 Task: Add the task  Develop a custom data visualization tool for a company to the section API Design Sprint in the project AgileCollab and add a Due Date to the respective task as 2024/02/26
Action: Mouse moved to (698, 556)
Screenshot: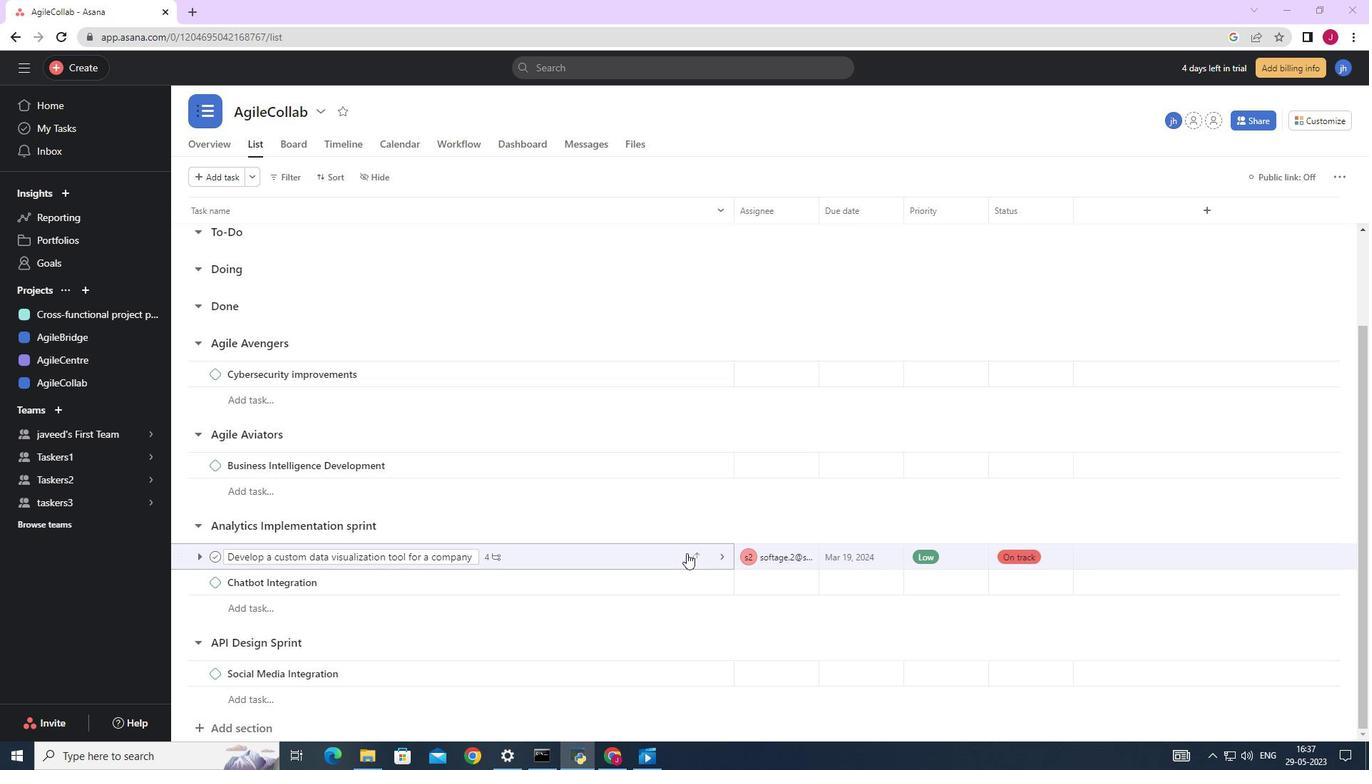 
Action: Mouse scrolled (698, 555) with delta (0, 0)
Screenshot: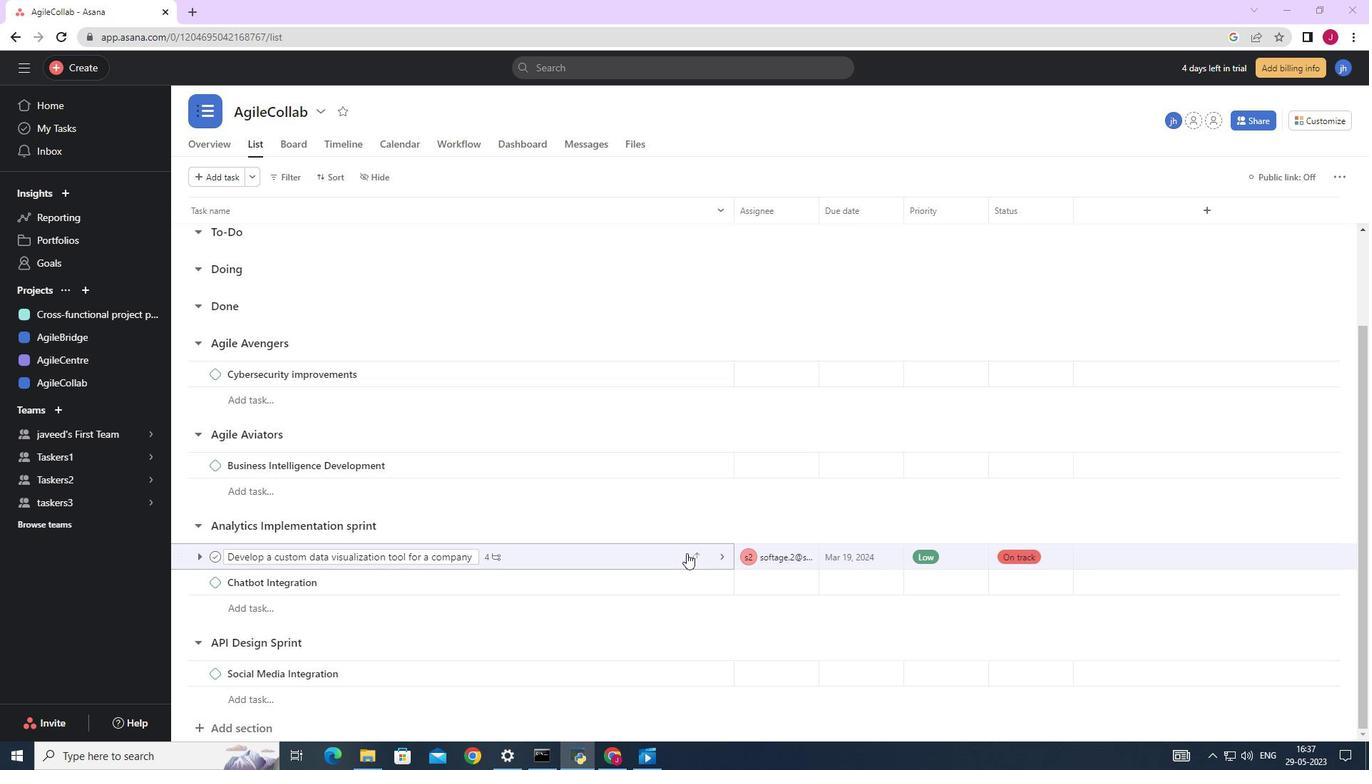 
Action: Mouse moved to (700, 558)
Screenshot: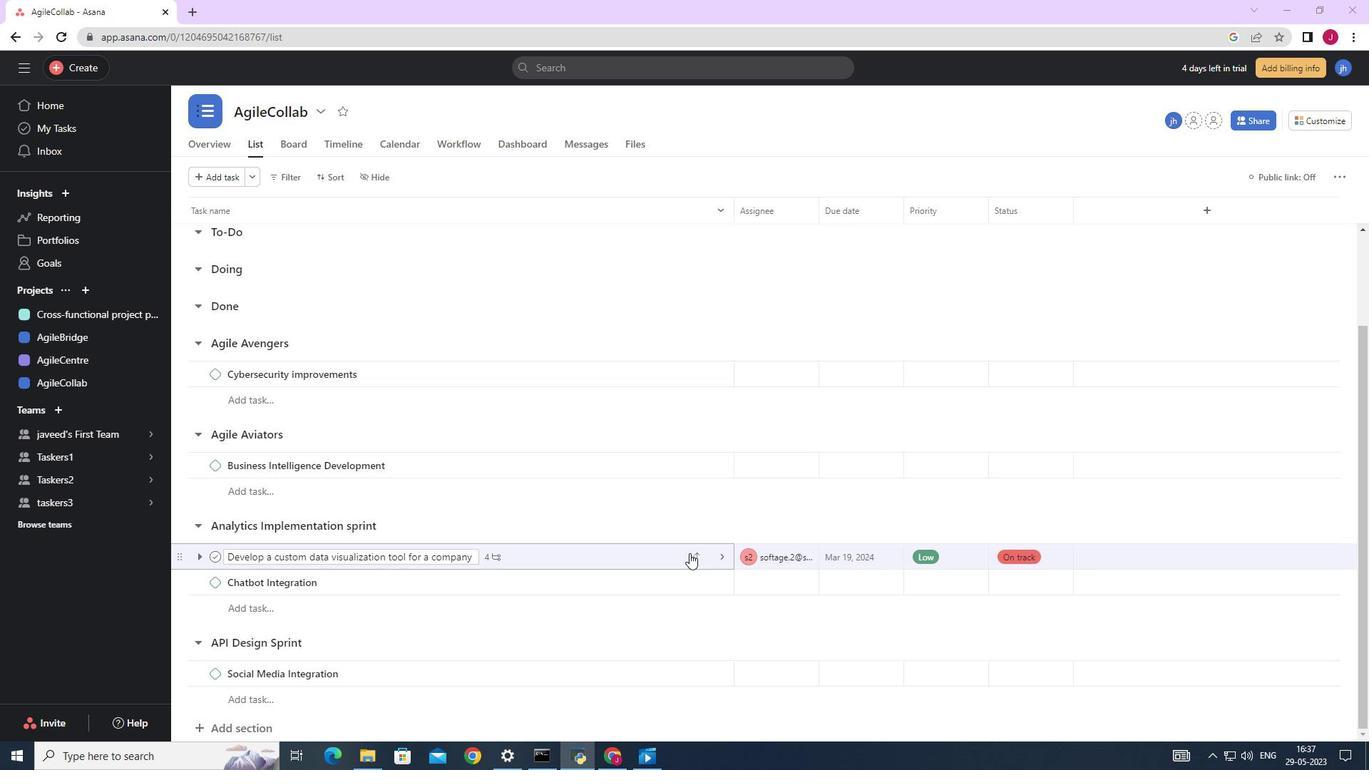 
Action: Mouse scrolled (700, 557) with delta (0, 0)
Screenshot: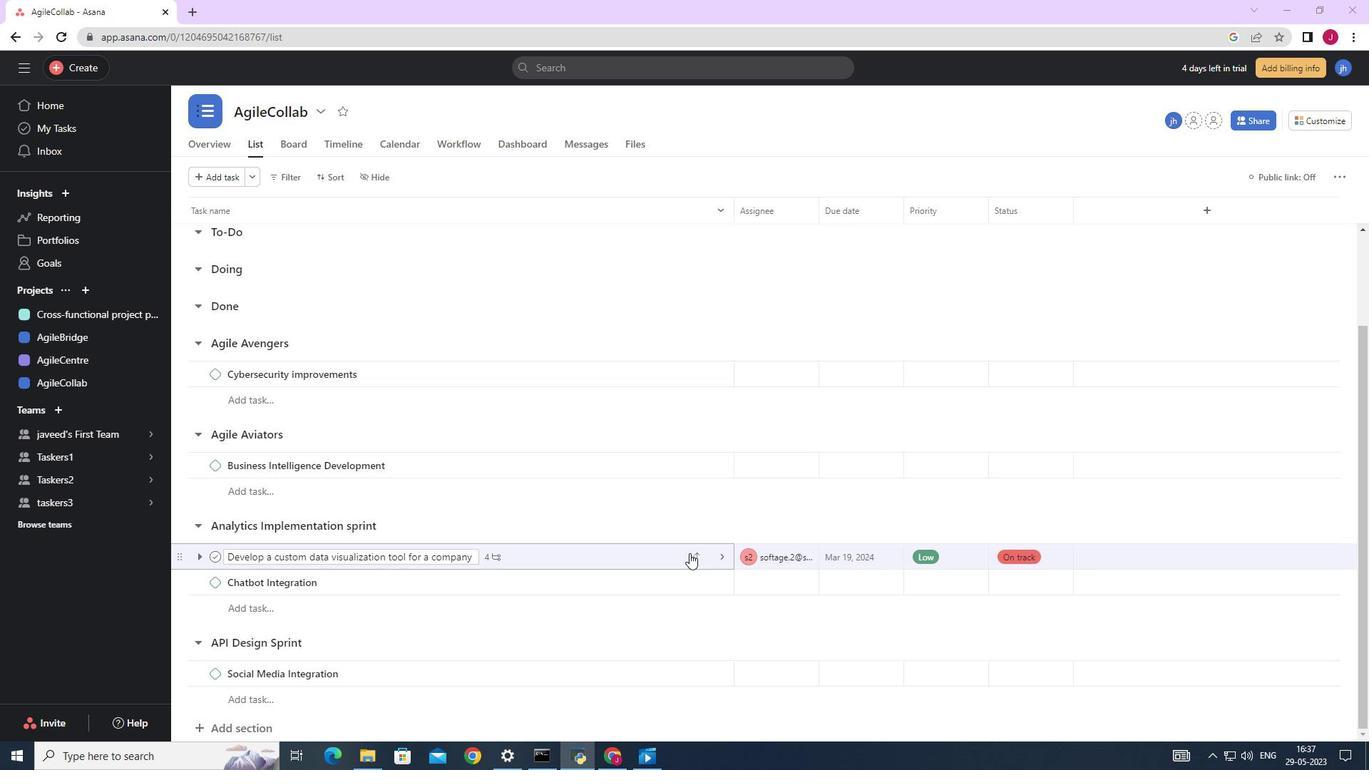 
Action: Mouse moved to (700, 561)
Screenshot: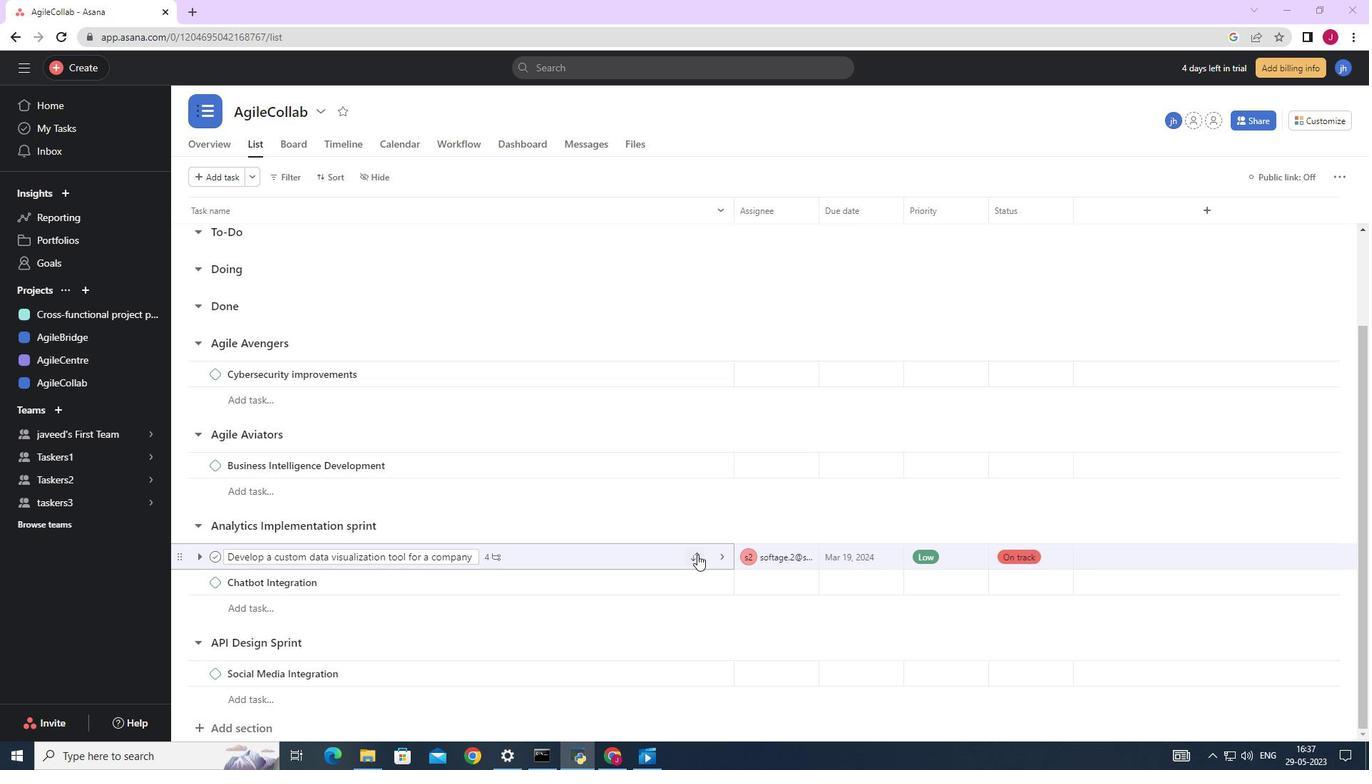 
Action: Mouse scrolled (700, 560) with delta (0, 0)
Screenshot: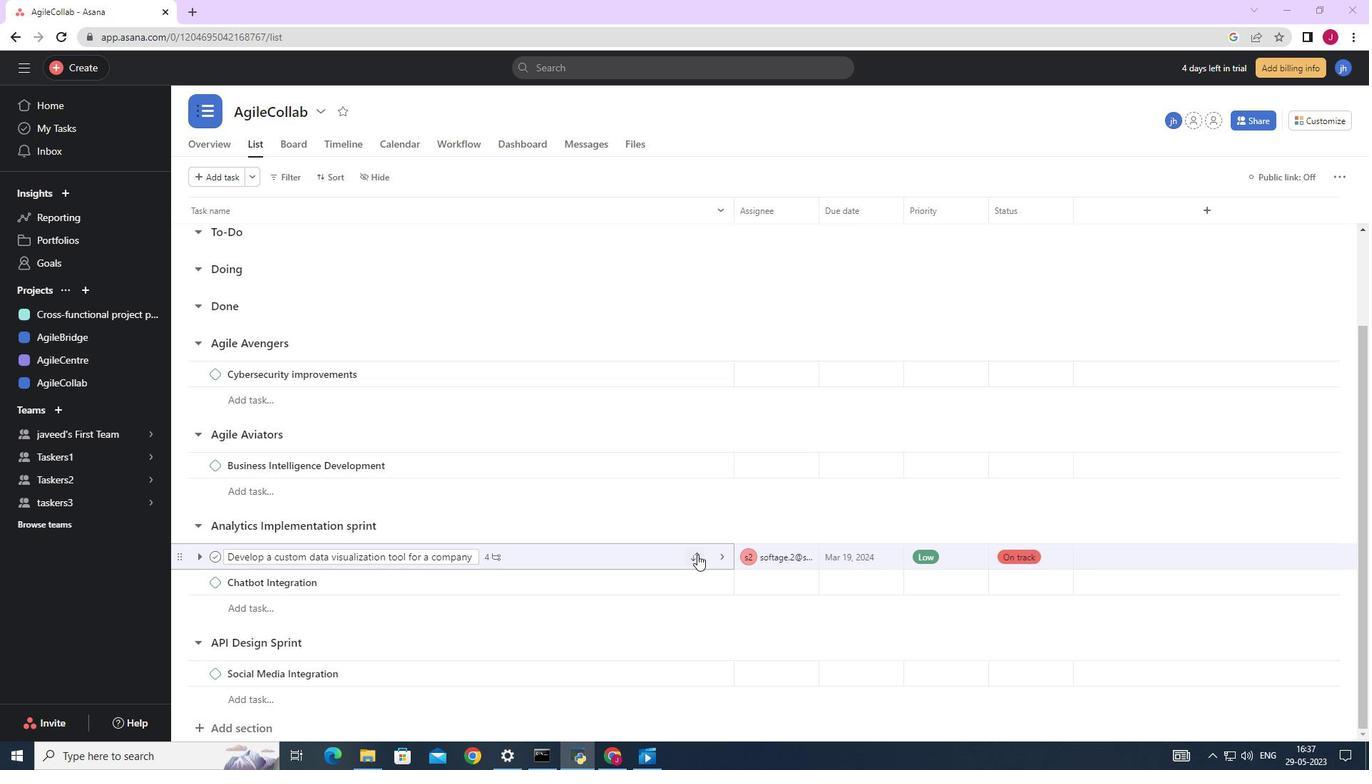 
Action: Mouse moved to (691, 553)
Screenshot: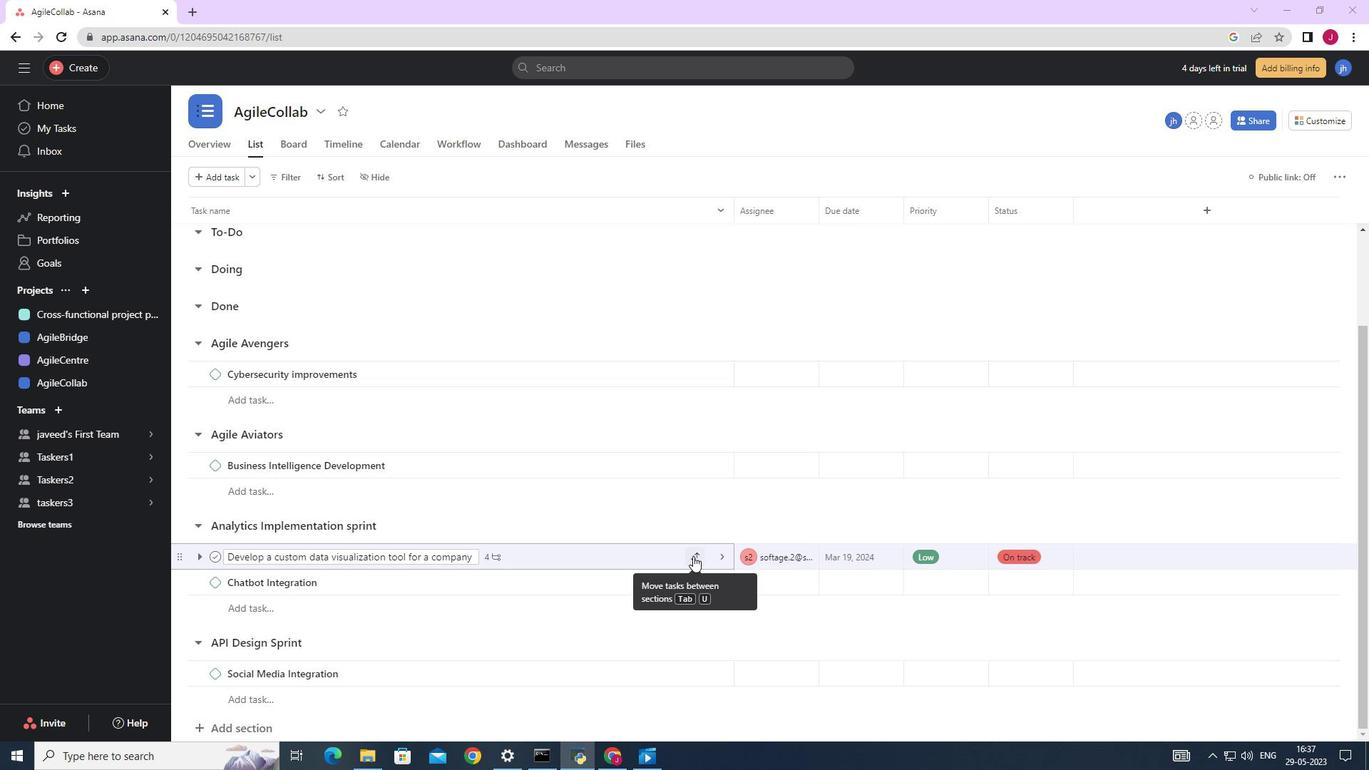
Action: Mouse pressed left at (691, 553)
Screenshot: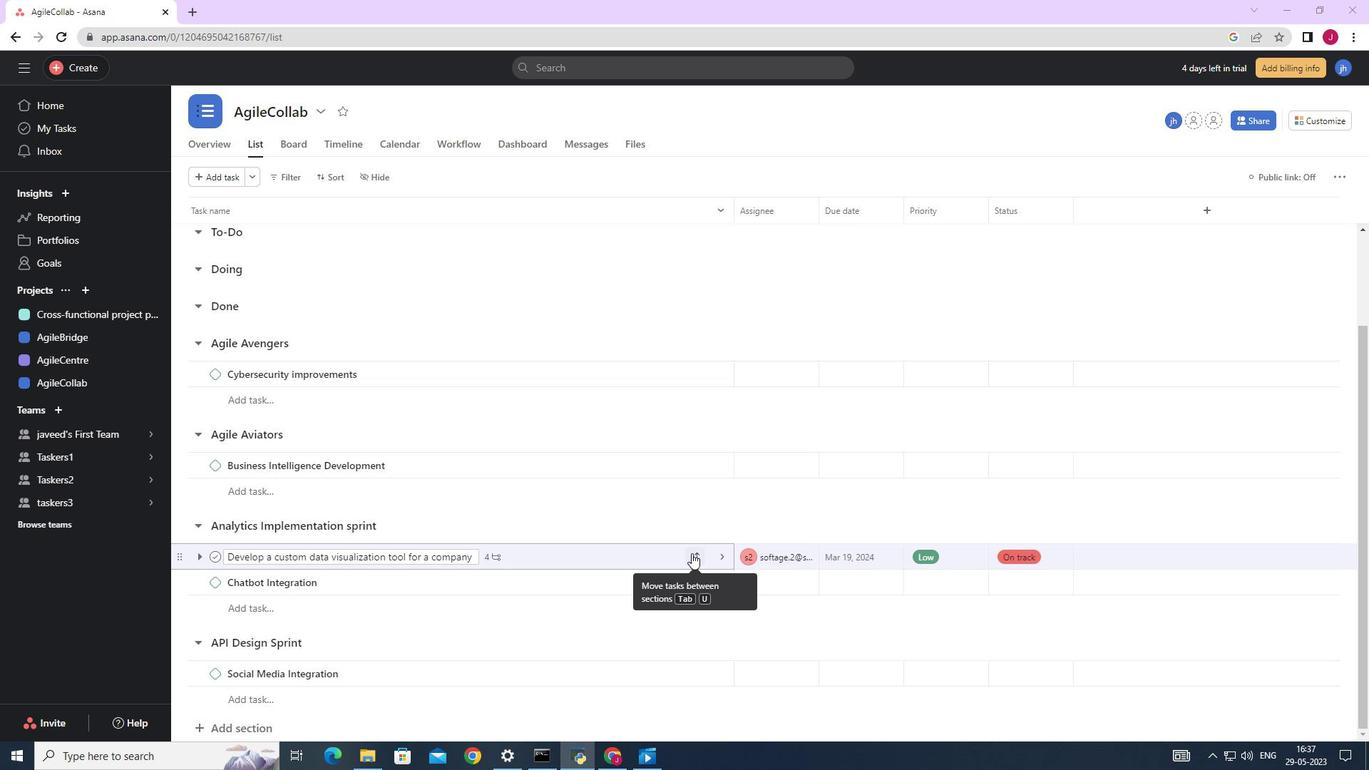 
Action: Mouse moved to (592, 529)
Screenshot: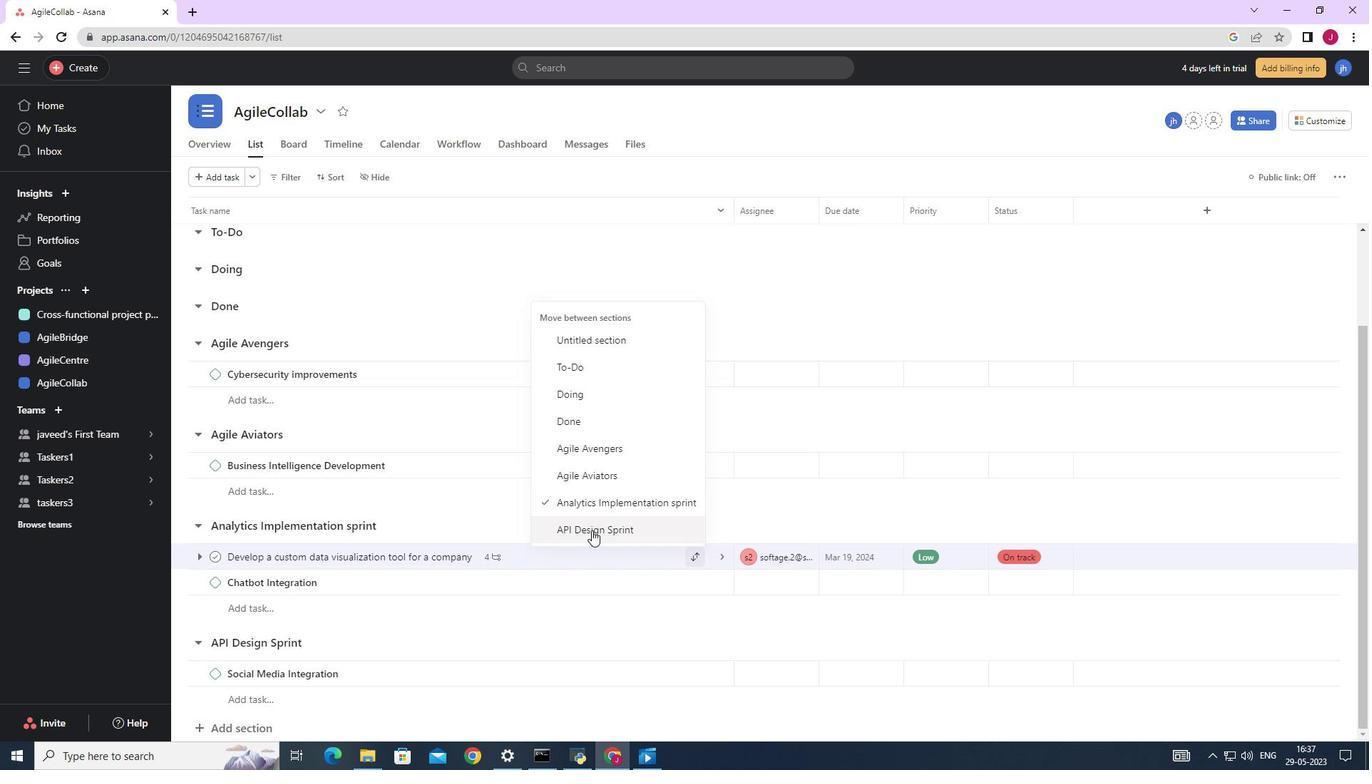 
Action: Mouse pressed left at (592, 529)
Screenshot: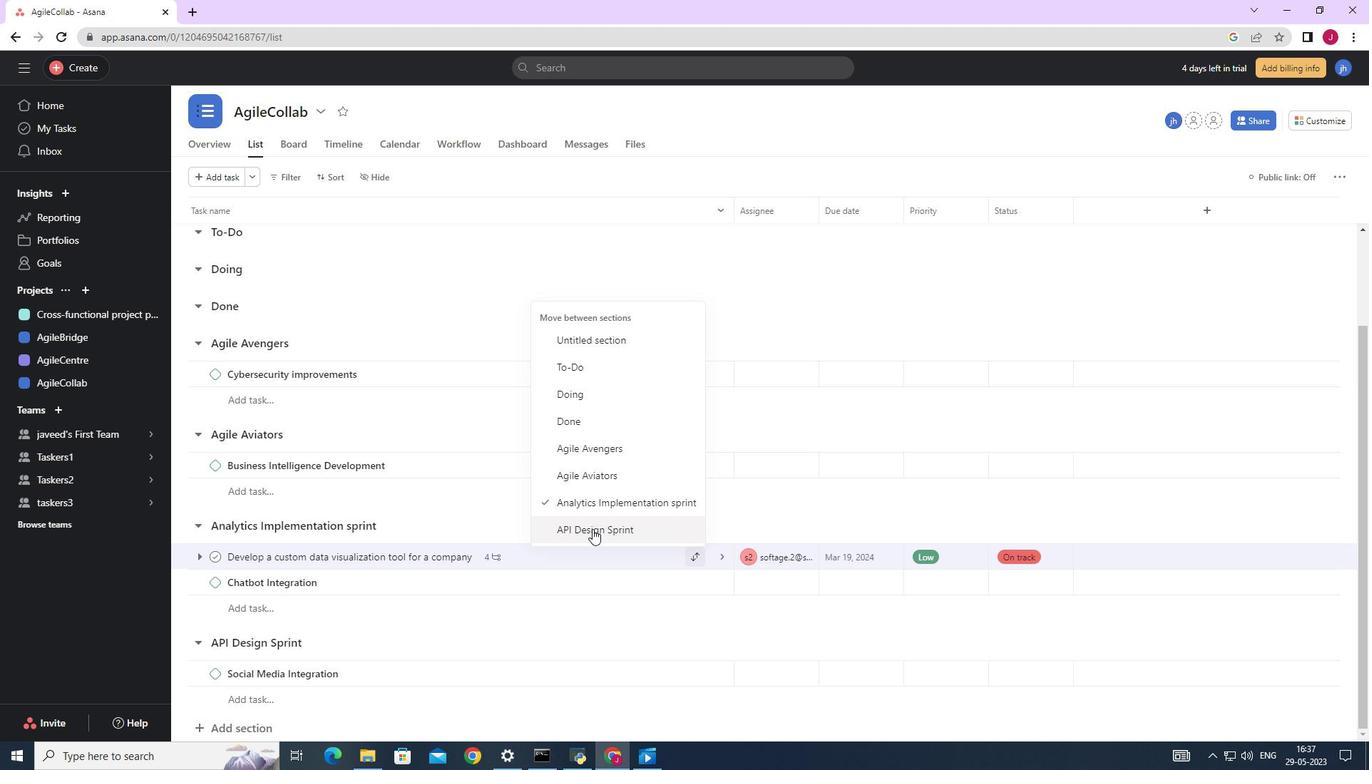 
Action: Mouse moved to (872, 647)
Screenshot: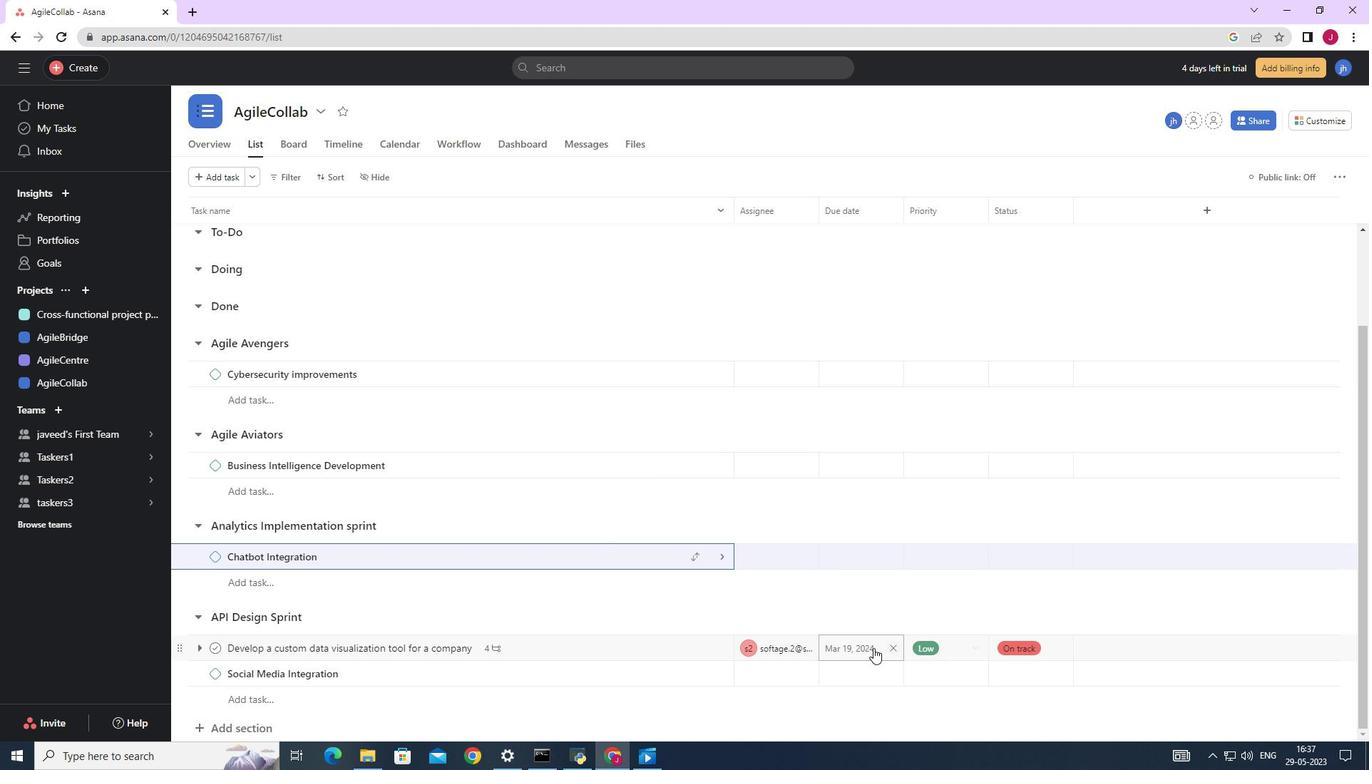 
Action: Mouse pressed left at (872, 647)
Screenshot: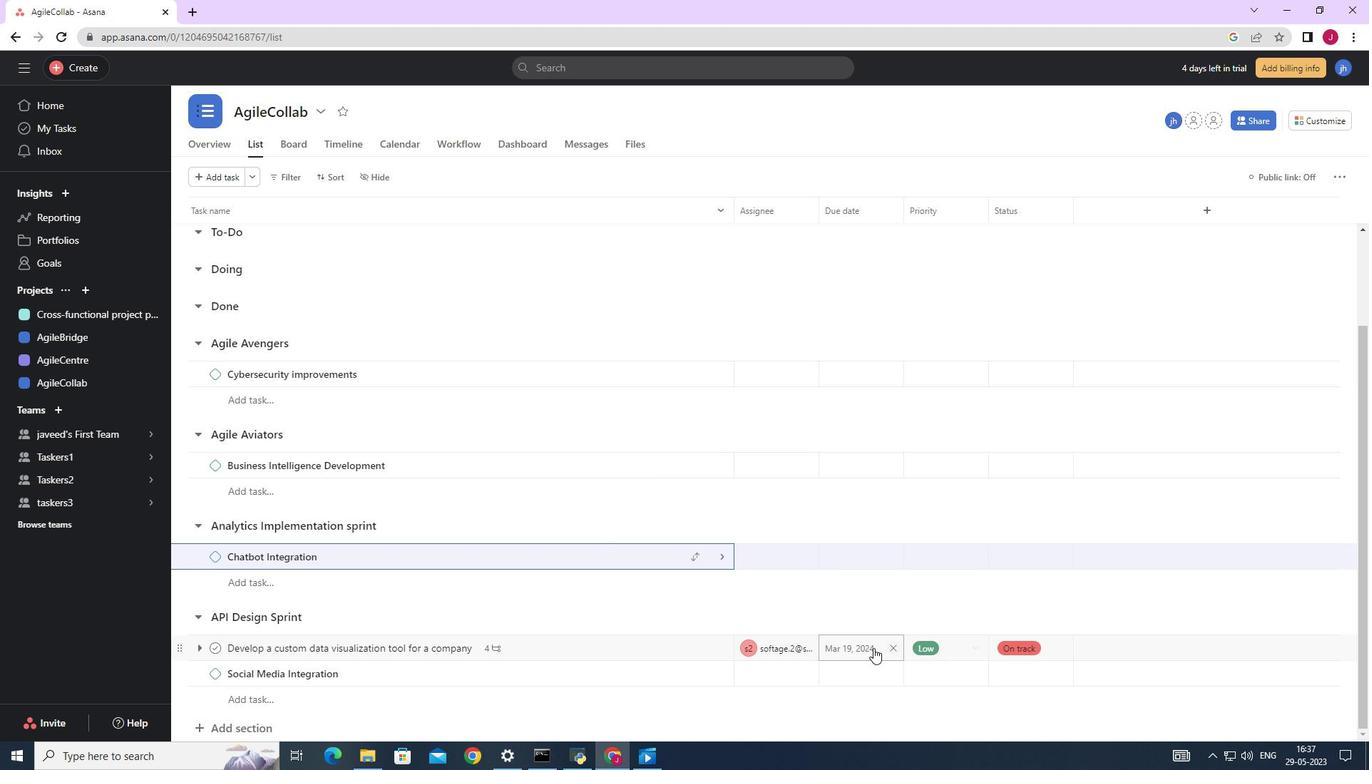 
Action: Mouse moved to (837, 418)
Screenshot: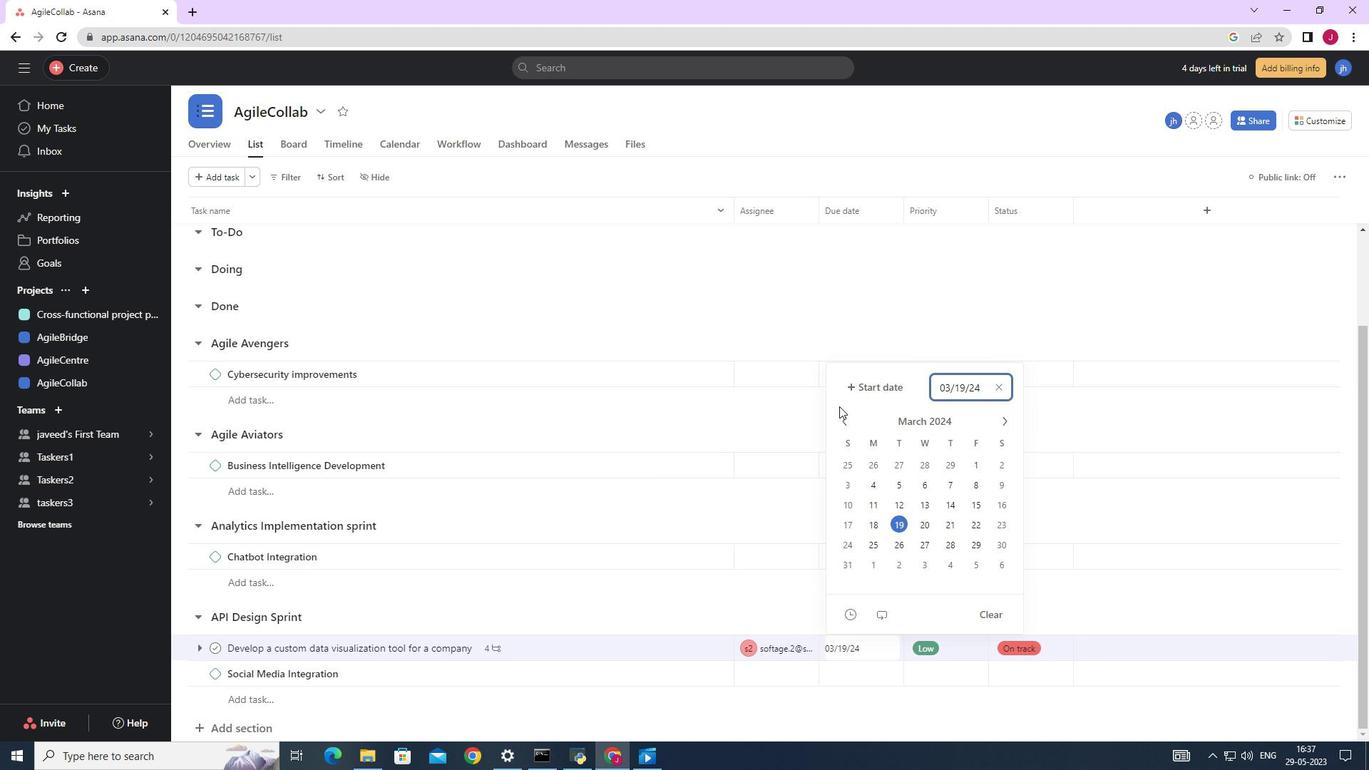 
Action: Mouse pressed left at (837, 418)
Screenshot: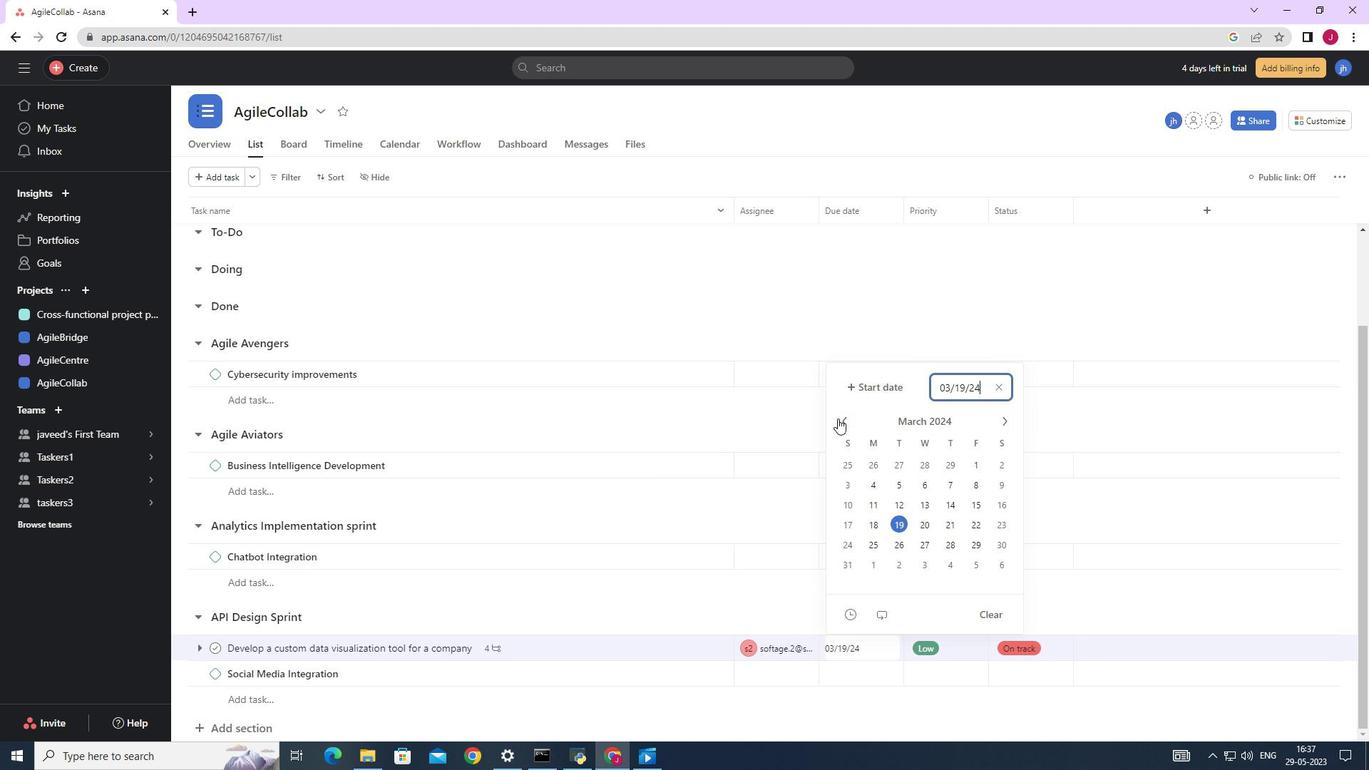
Action: Mouse pressed left at (837, 418)
Screenshot: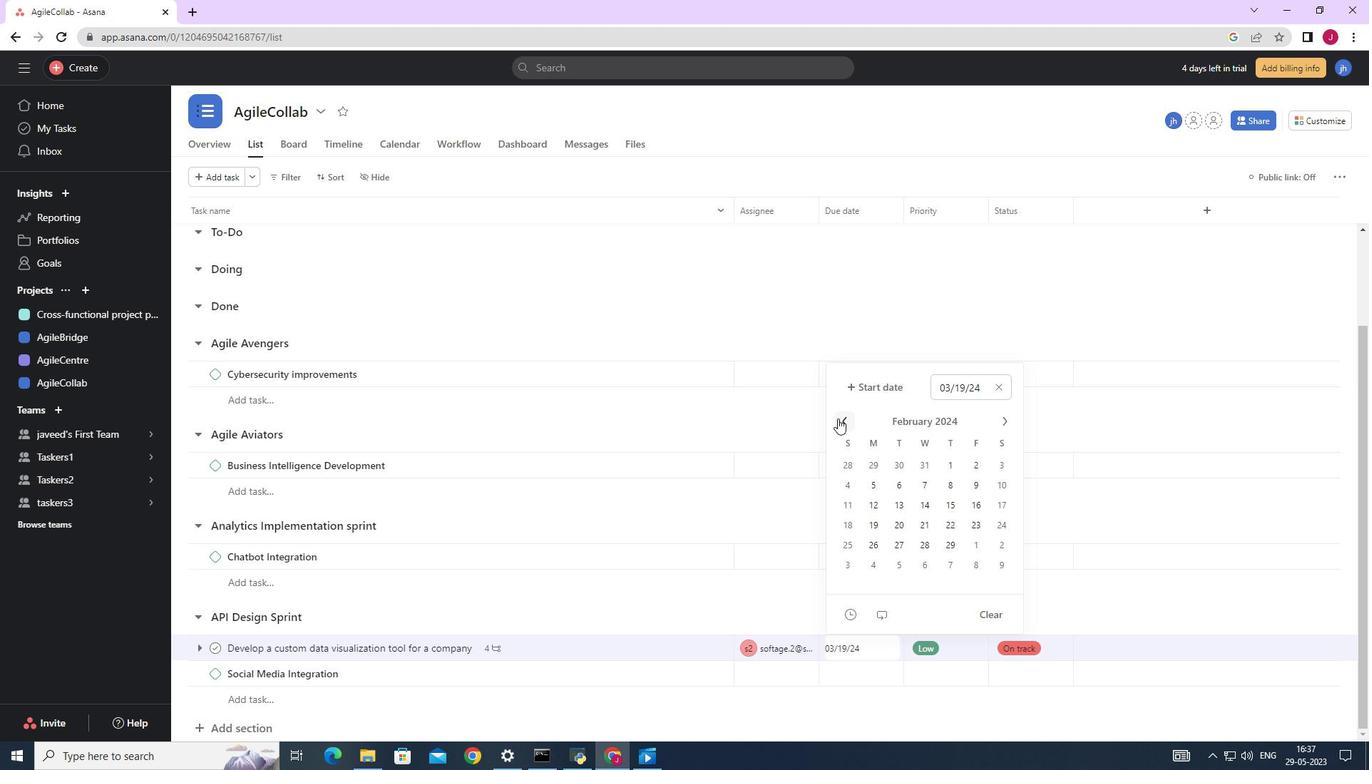 
Action: Mouse moved to (1002, 416)
Screenshot: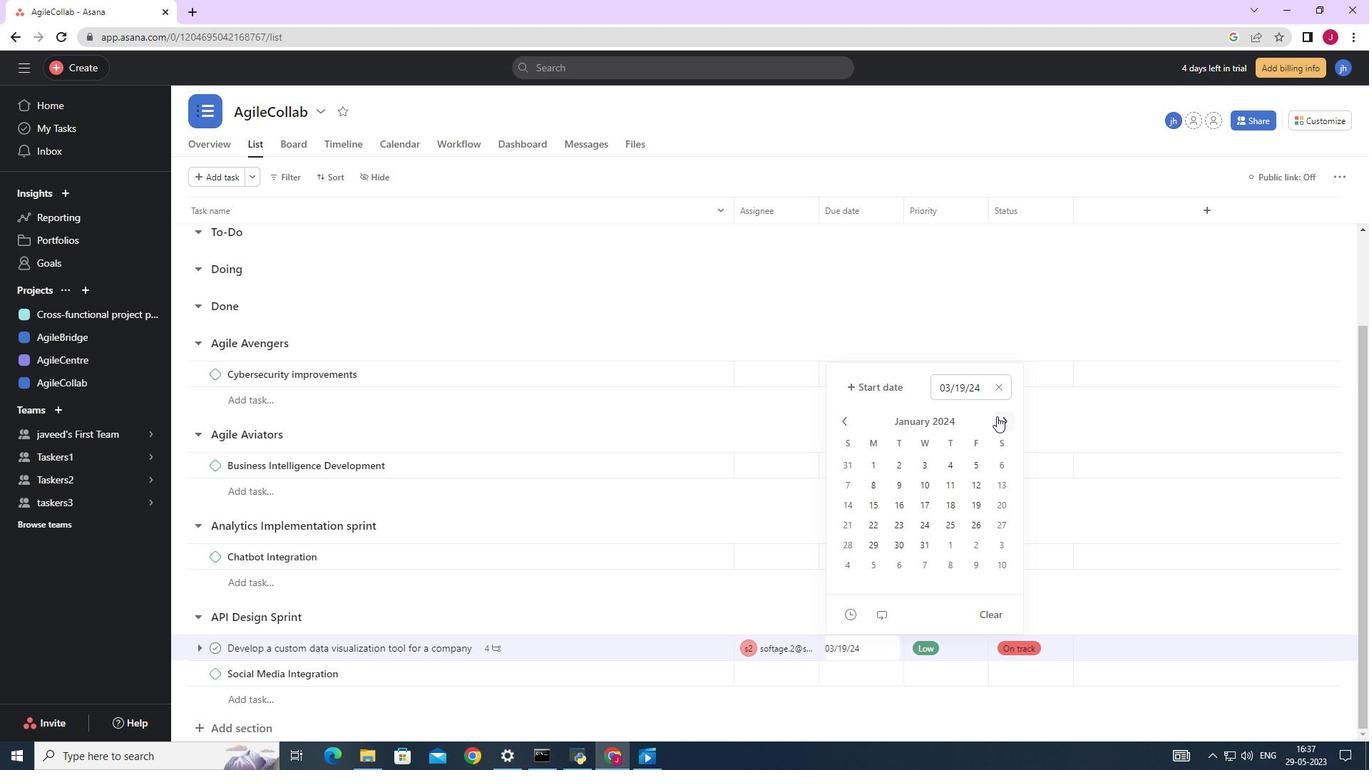 
Action: Mouse pressed left at (1002, 416)
Screenshot: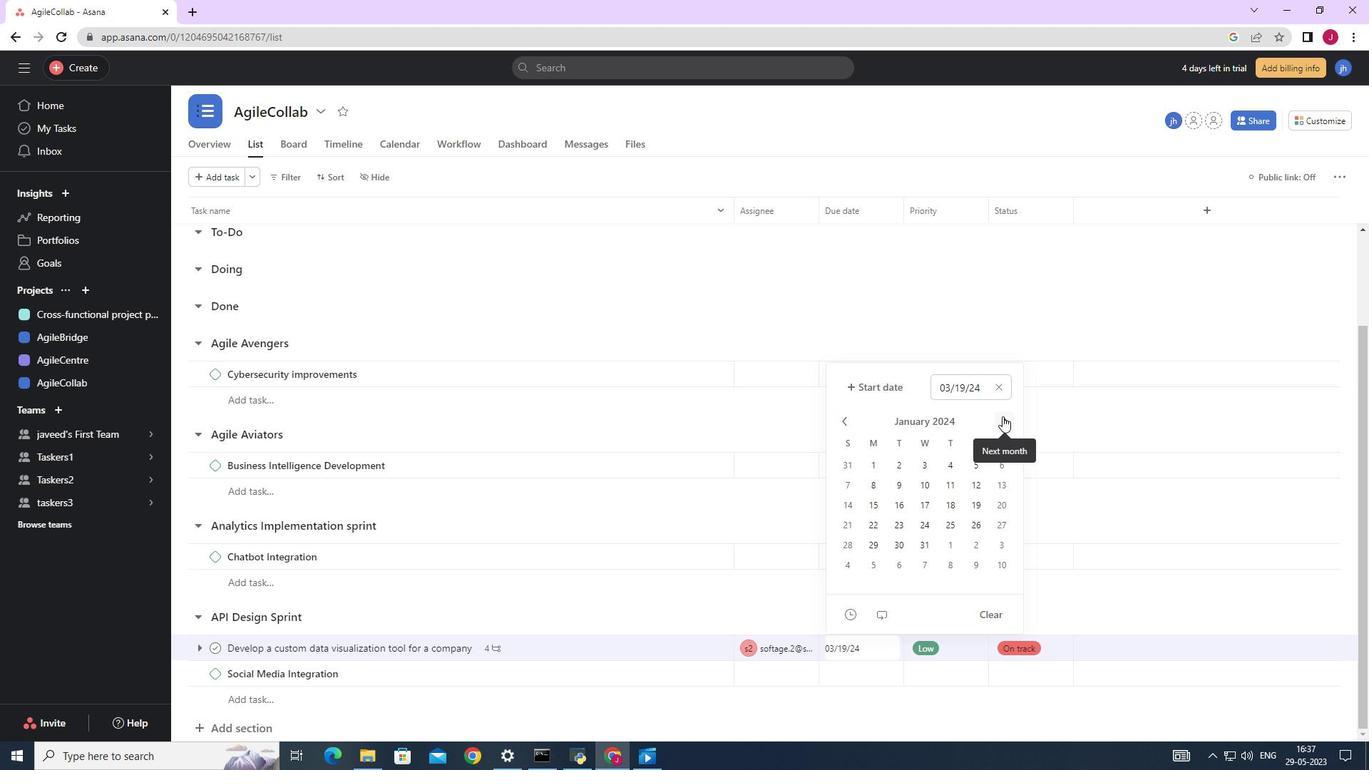 
Action: Mouse moved to (875, 547)
Screenshot: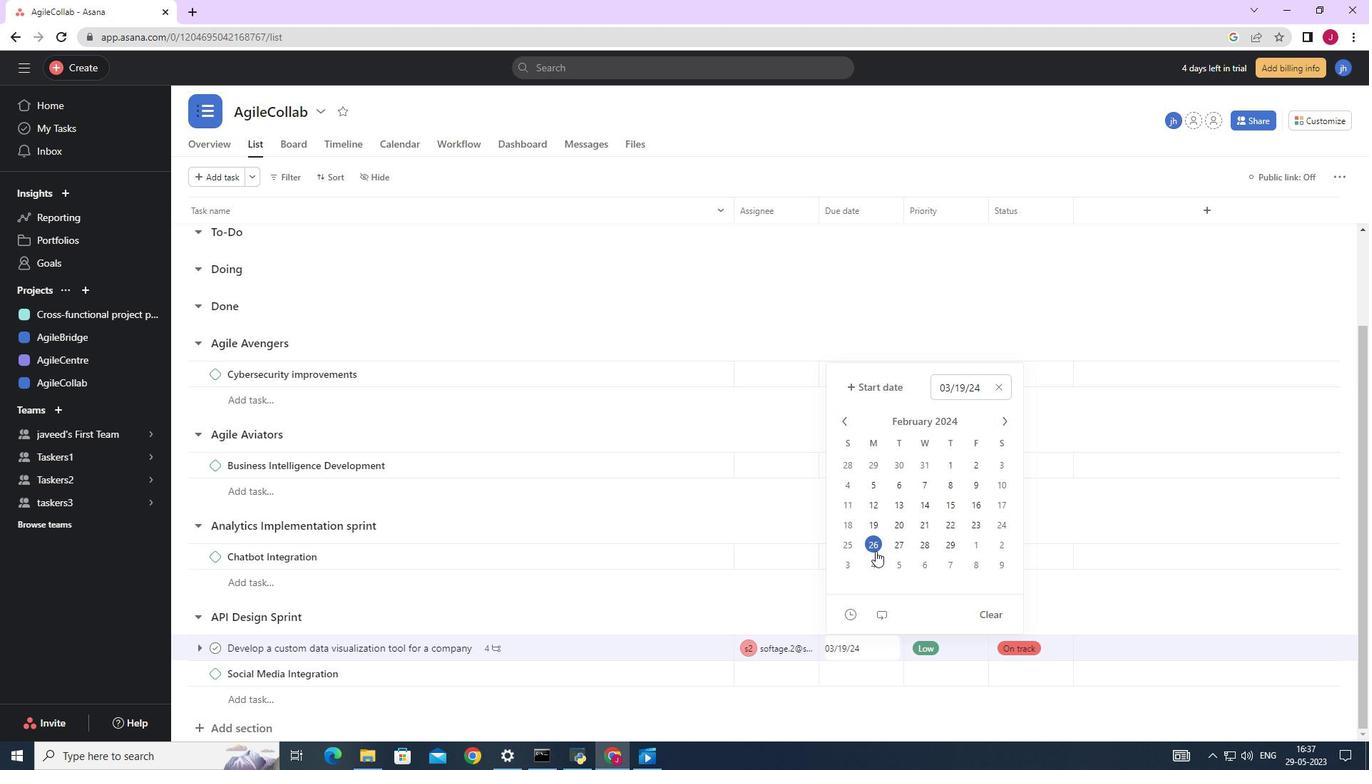 
Action: Mouse pressed left at (875, 547)
Screenshot: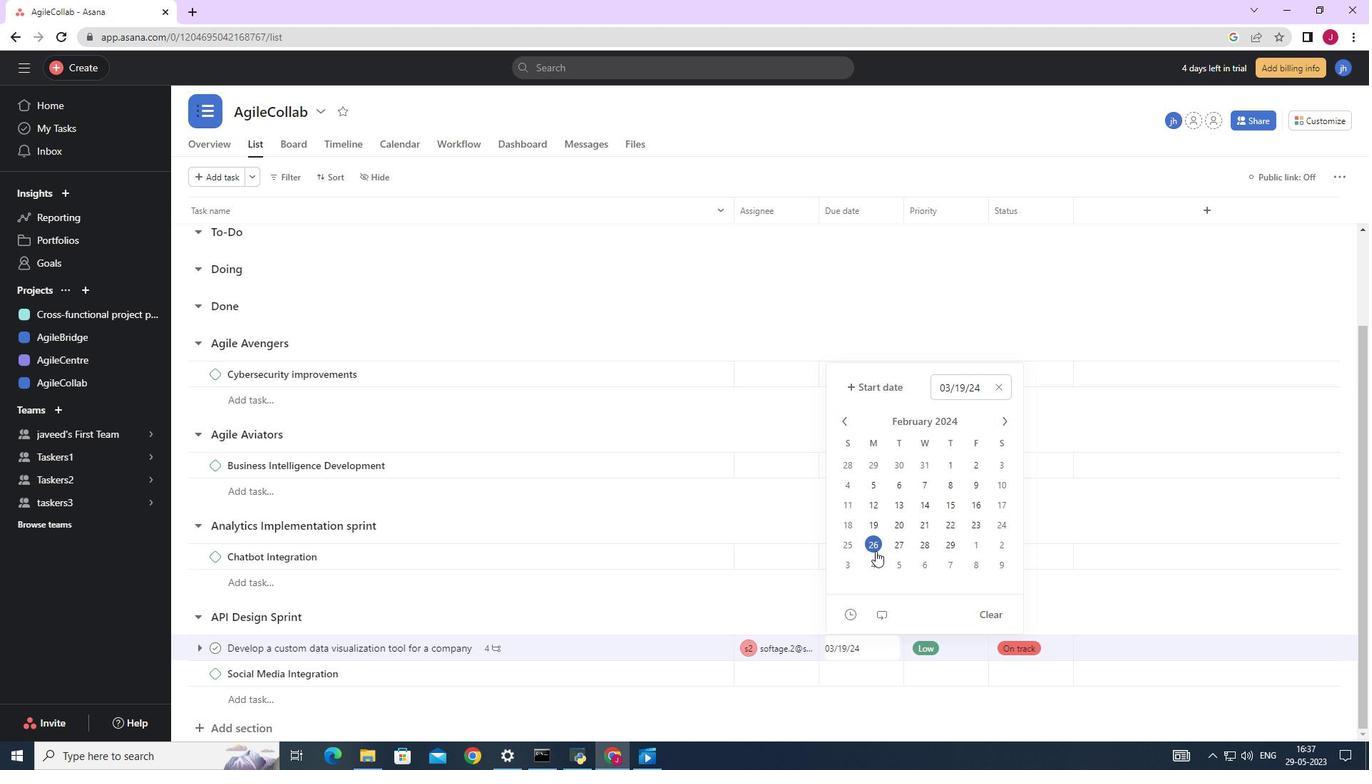 
Action: Mouse moved to (1175, 320)
Screenshot: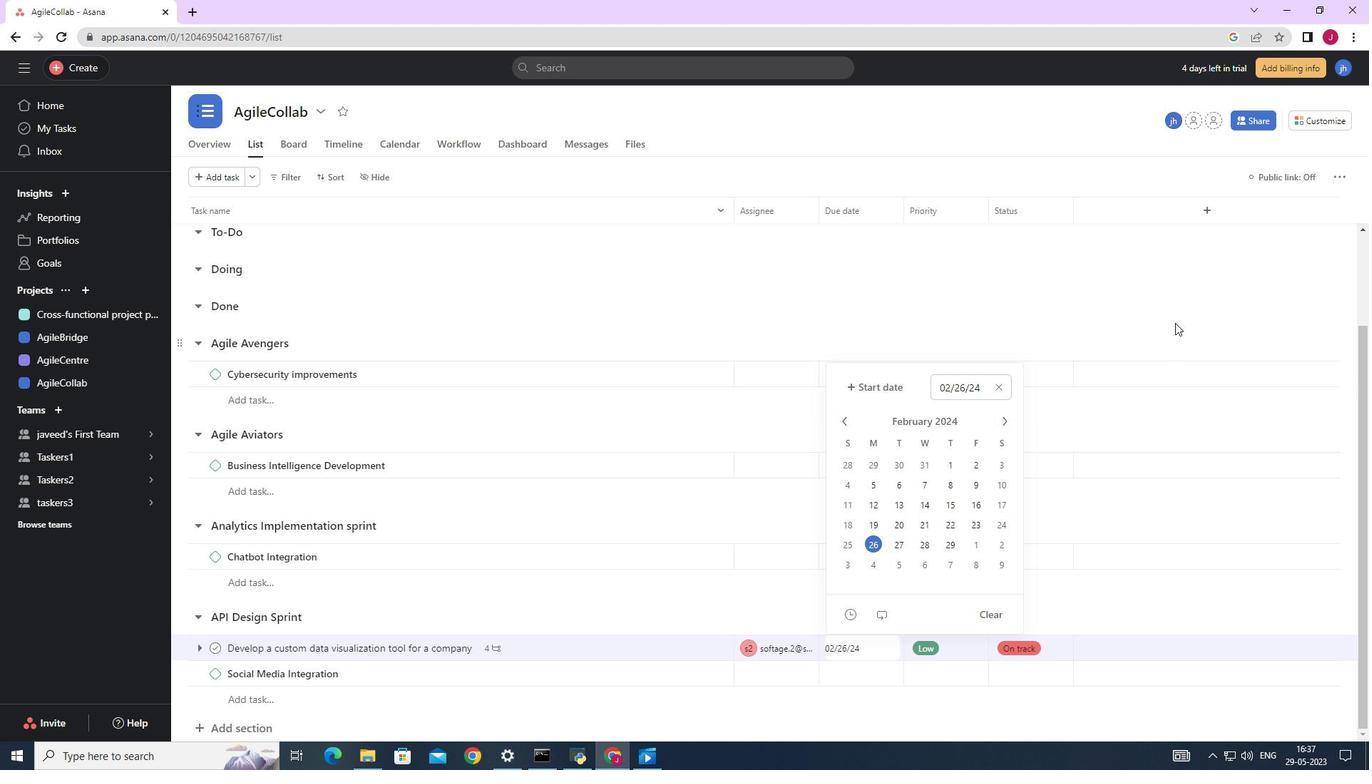 
Action: Mouse pressed left at (1175, 320)
Screenshot: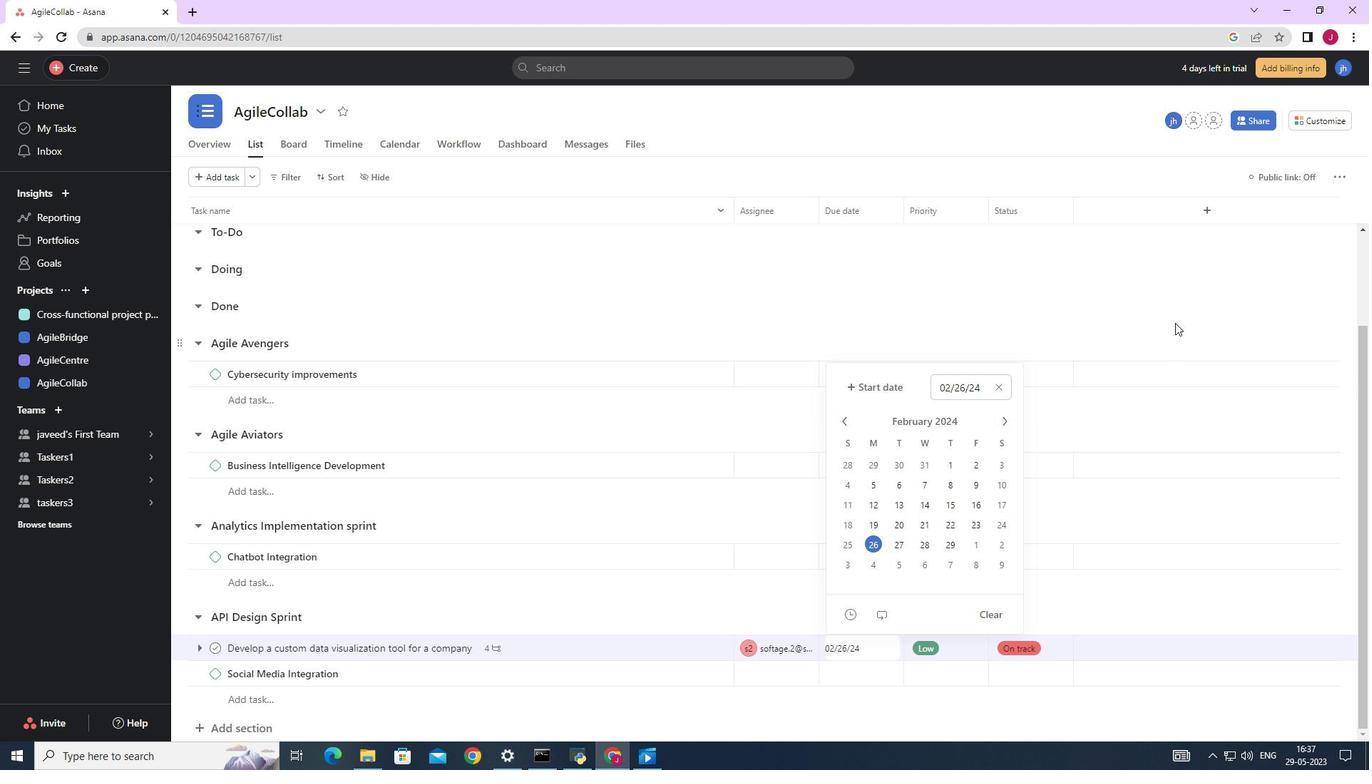 
Action: Mouse moved to (984, 410)
Screenshot: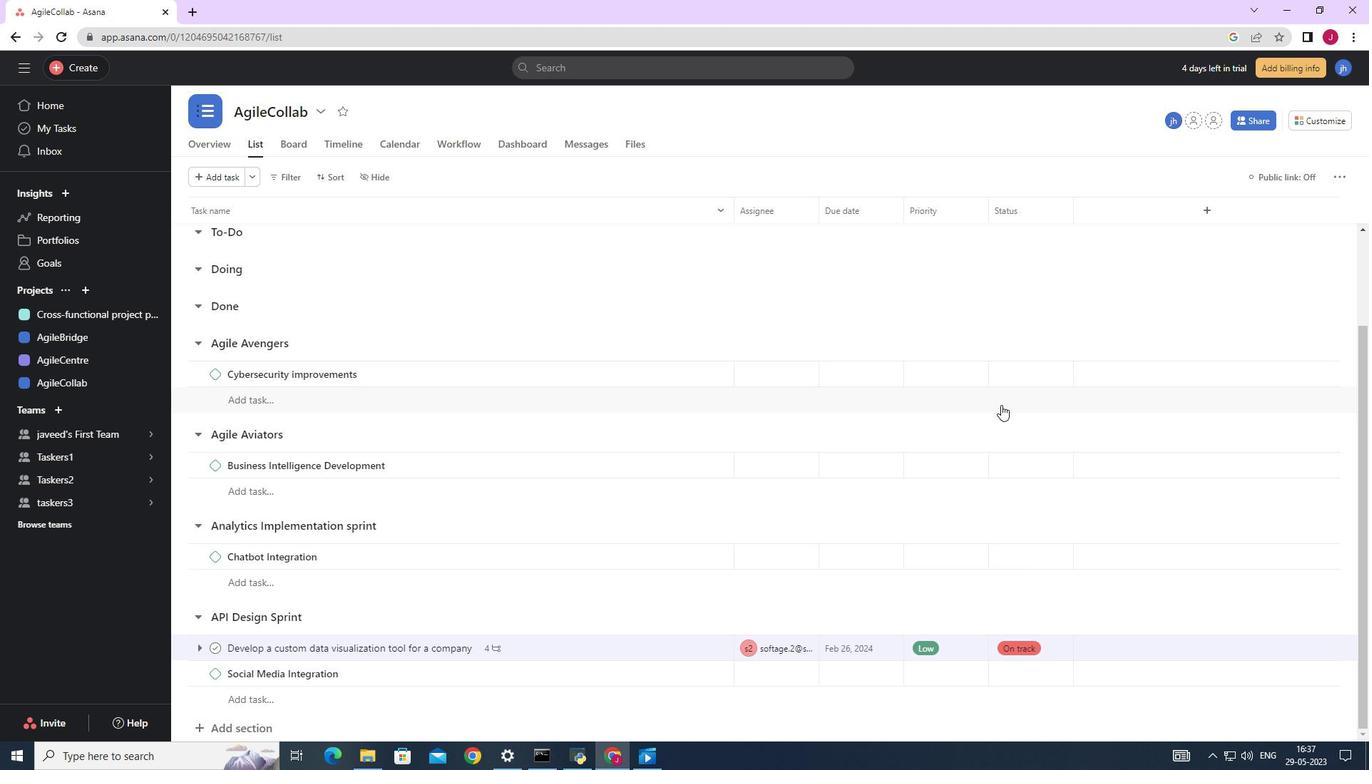 
